 Task: Locate emails in the "Updates" category: `category:updates`.
Action: Mouse moved to (75, 281)
Screenshot: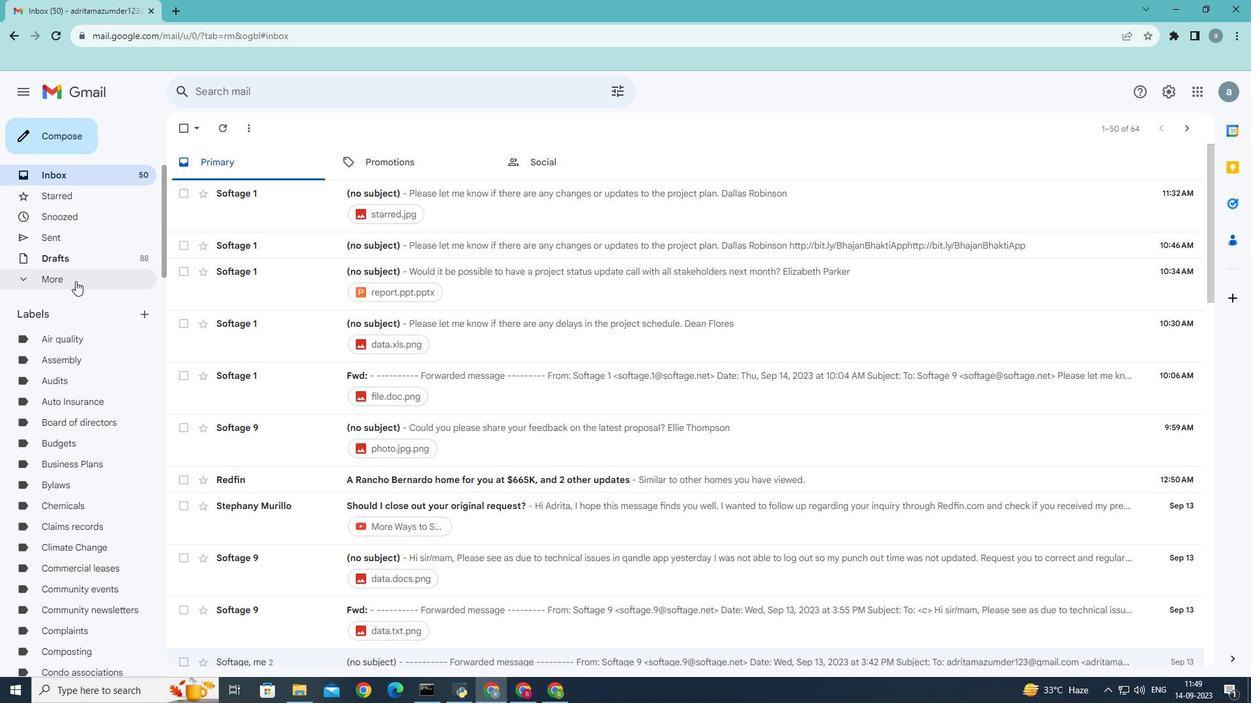 
Action: Mouse pressed left at (75, 281)
Screenshot: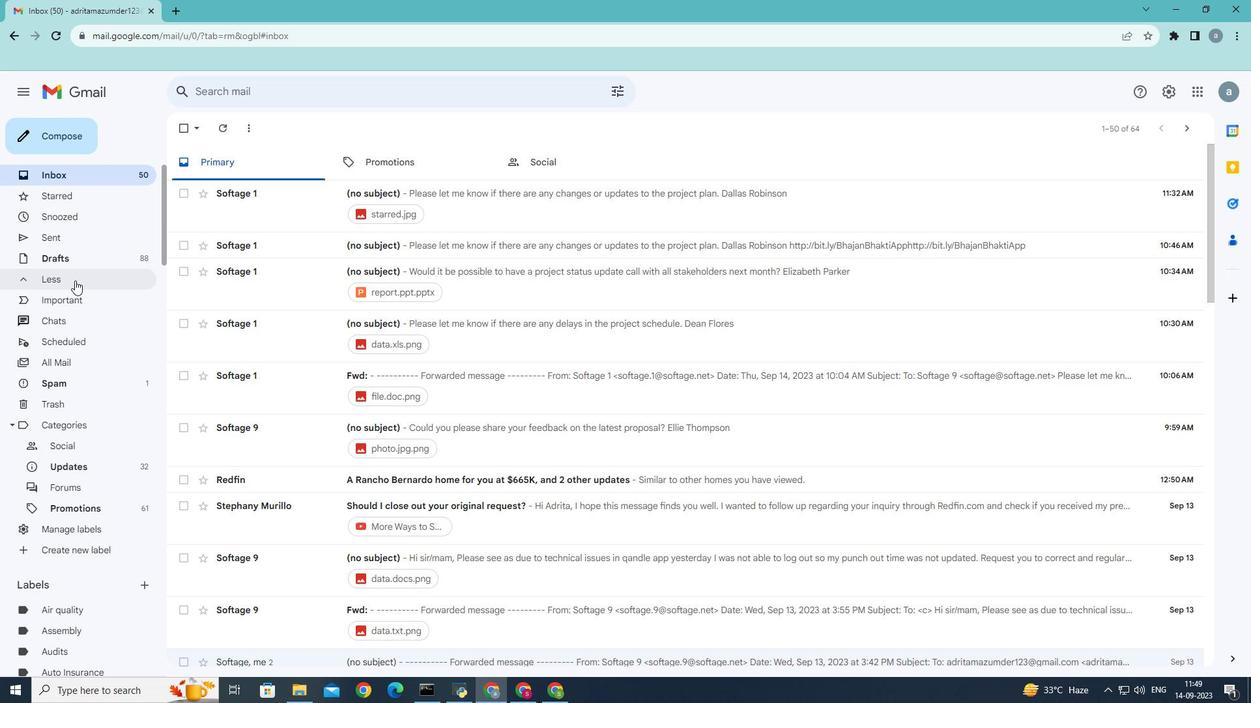 
Action: Mouse moved to (95, 429)
Screenshot: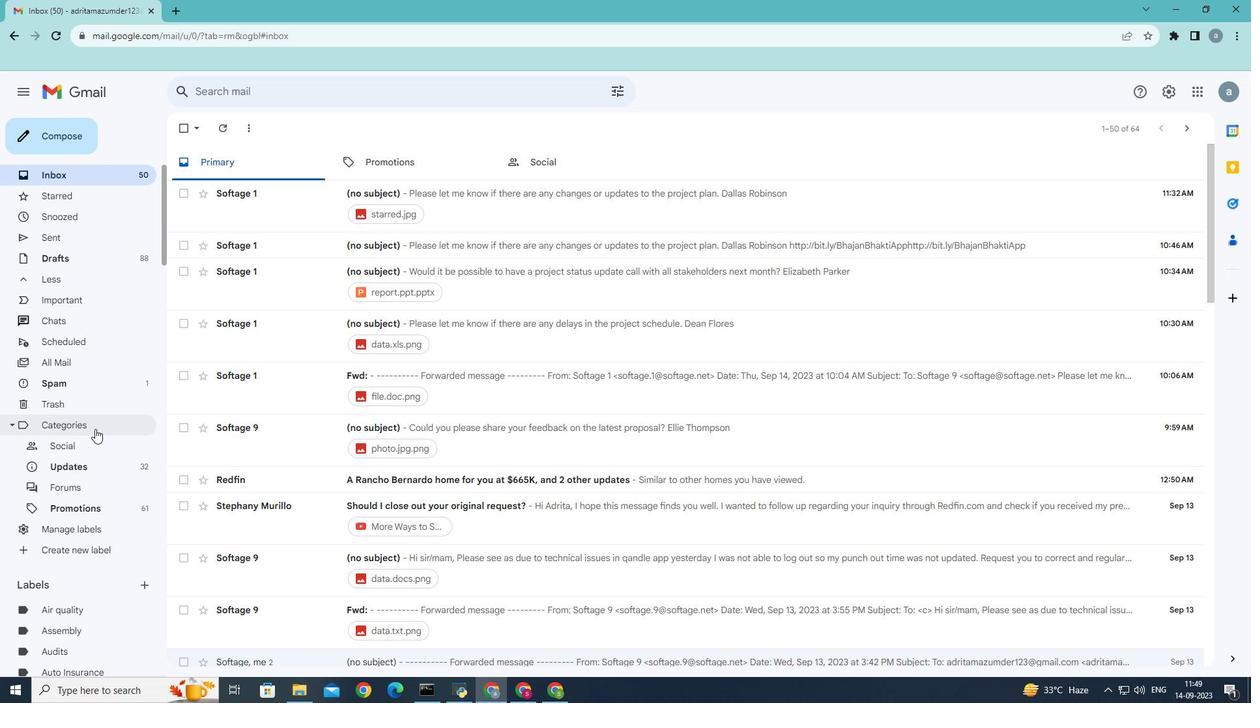 
Action: Mouse pressed left at (95, 429)
Screenshot: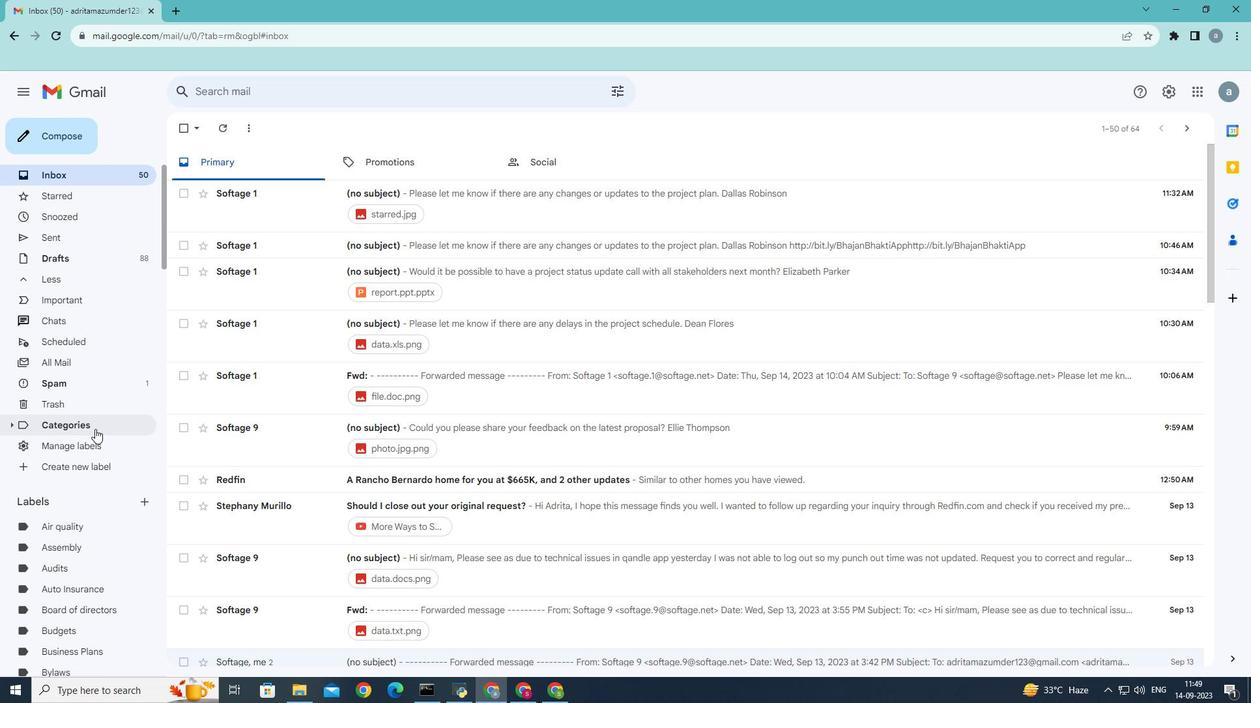
Action: Mouse pressed left at (95, 429)
Screenshot: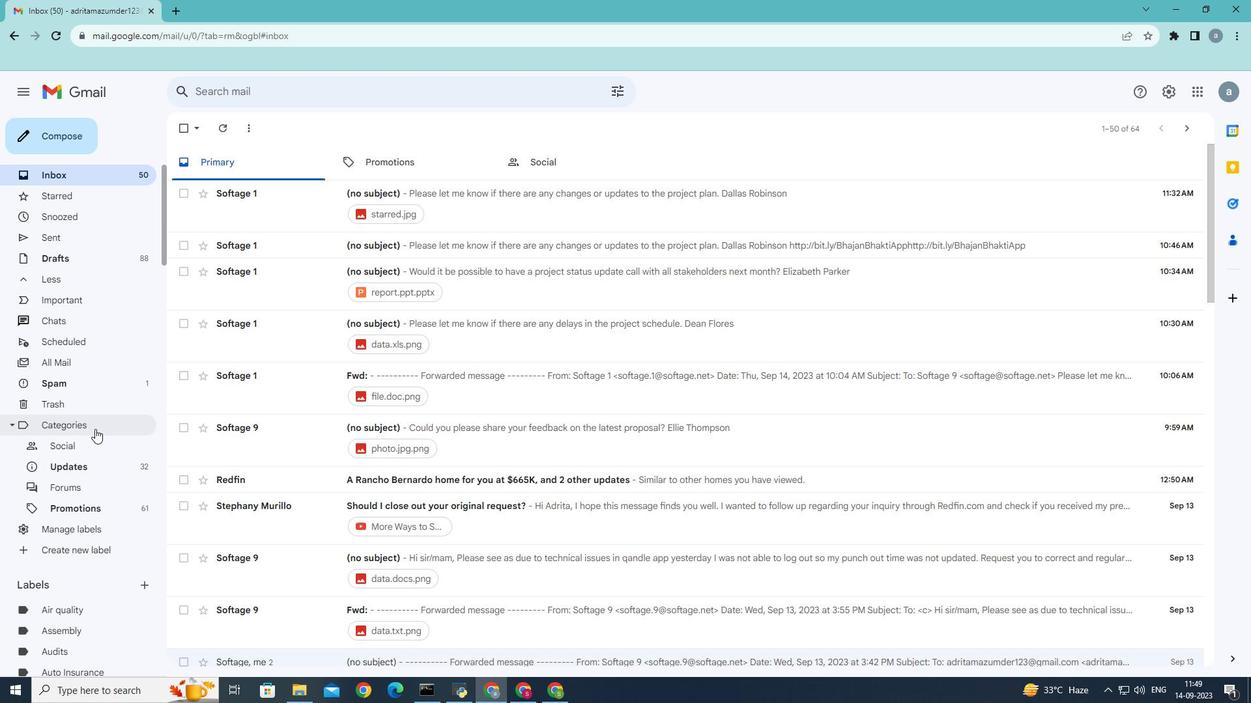 
Action: Mouse moved to (95, 469)
Screenshot: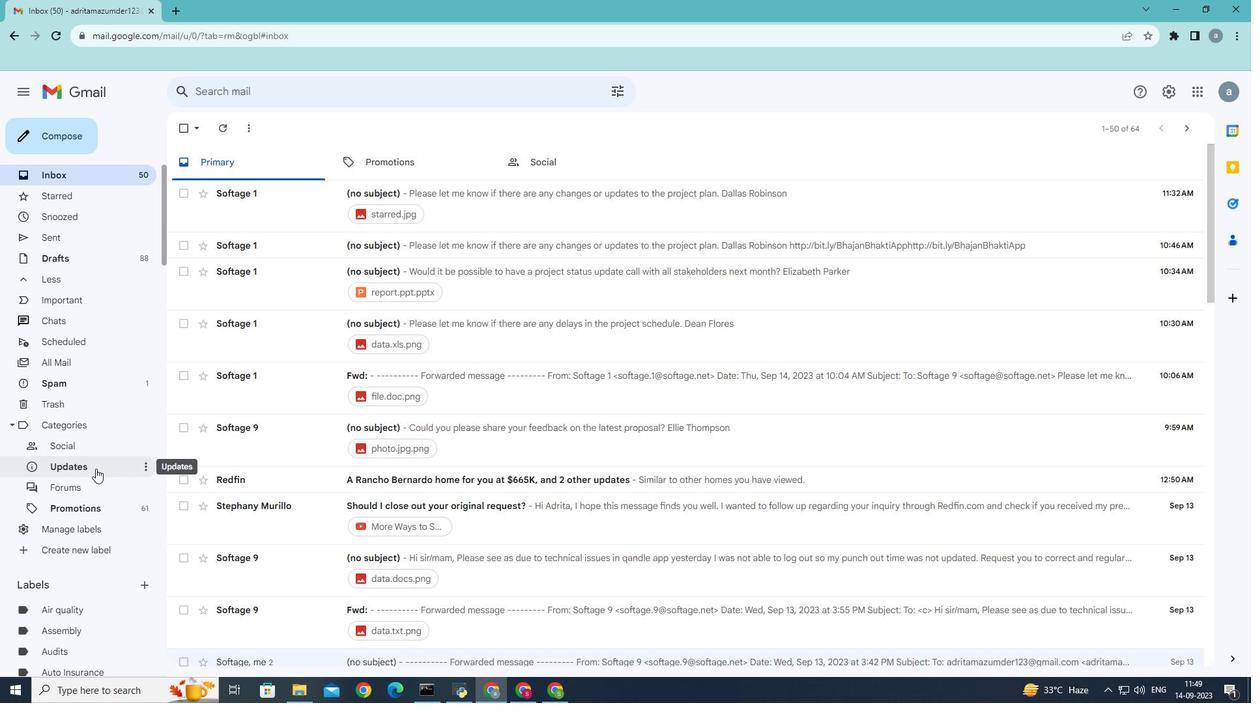 
Action: Mouse pressed left at (95, 469)
Screenshot: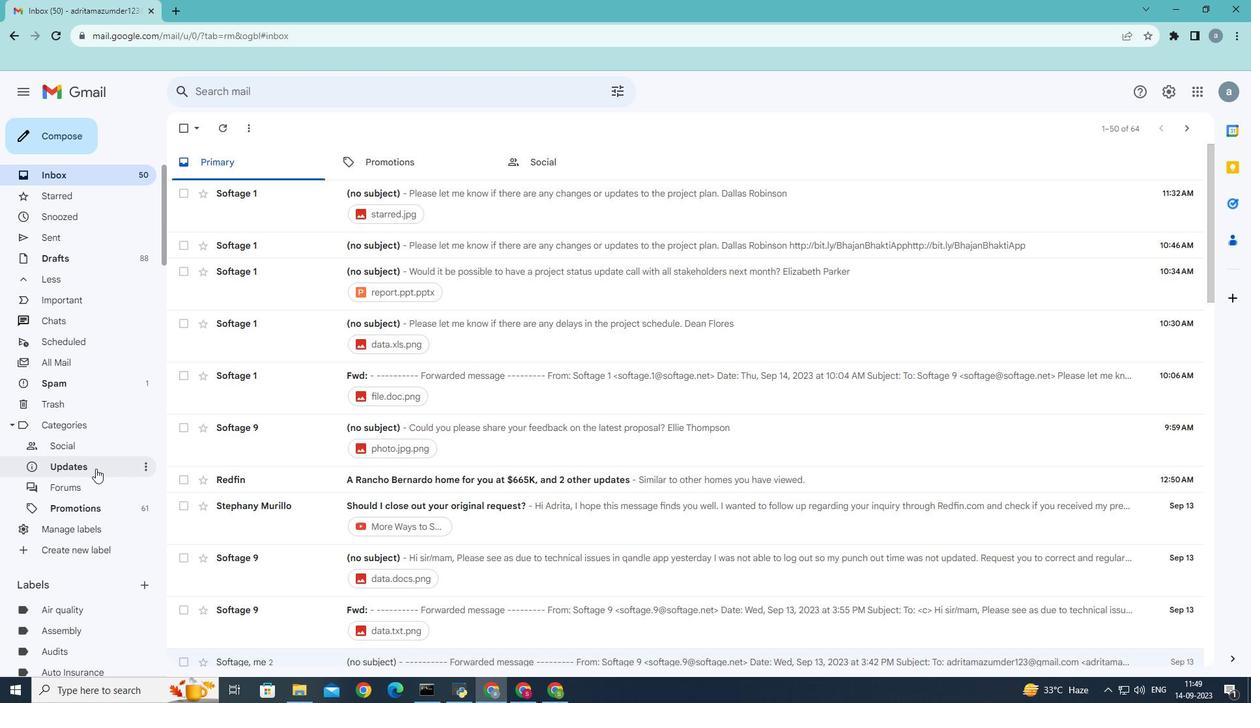 
Action: Mouse moved to (186, 444)
Screenshot: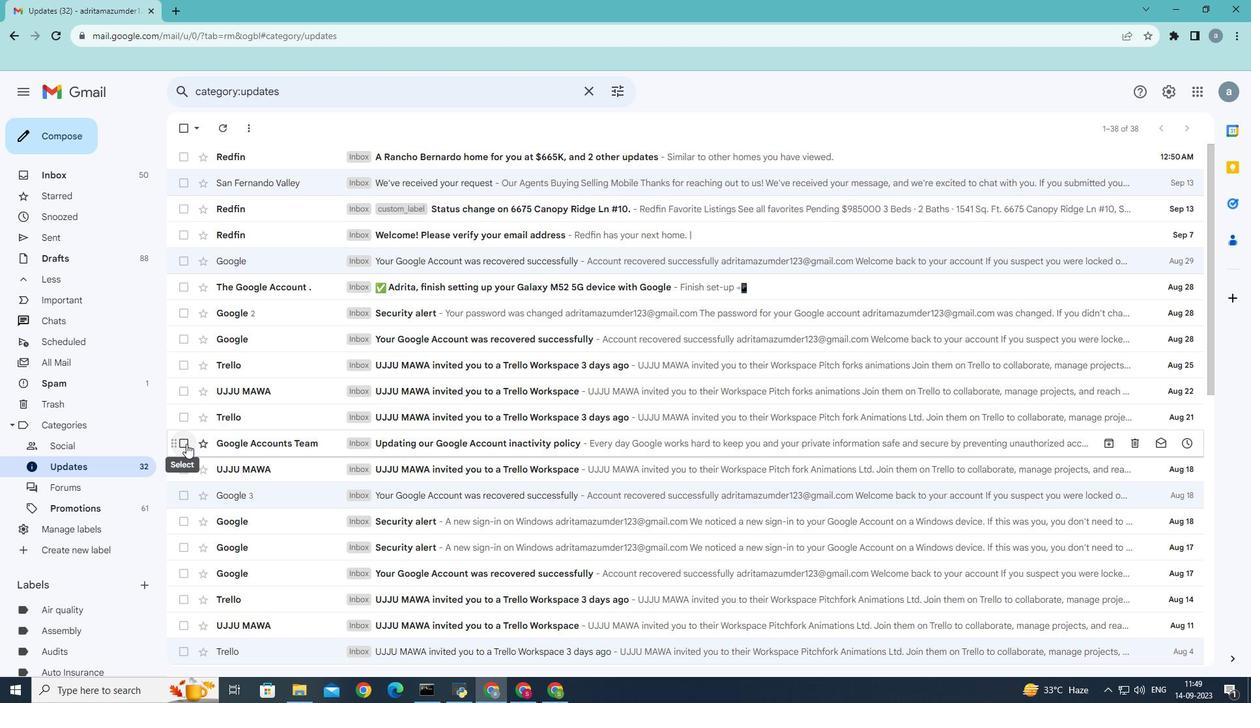 
